 Task: Visit on the  ads of Aramco
Action: Mouse moved to (622, 63)
Screenshot: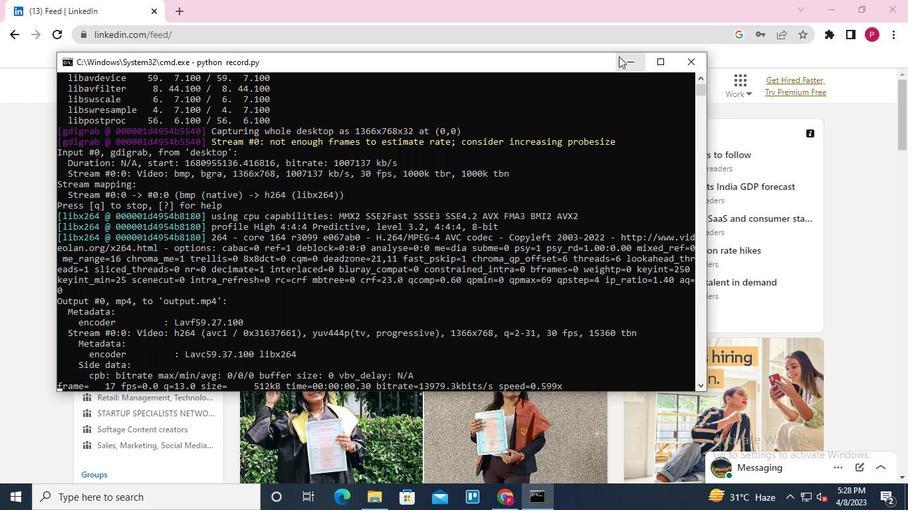 
Action: Mouse pressed left at (622, 63)
Screenshot: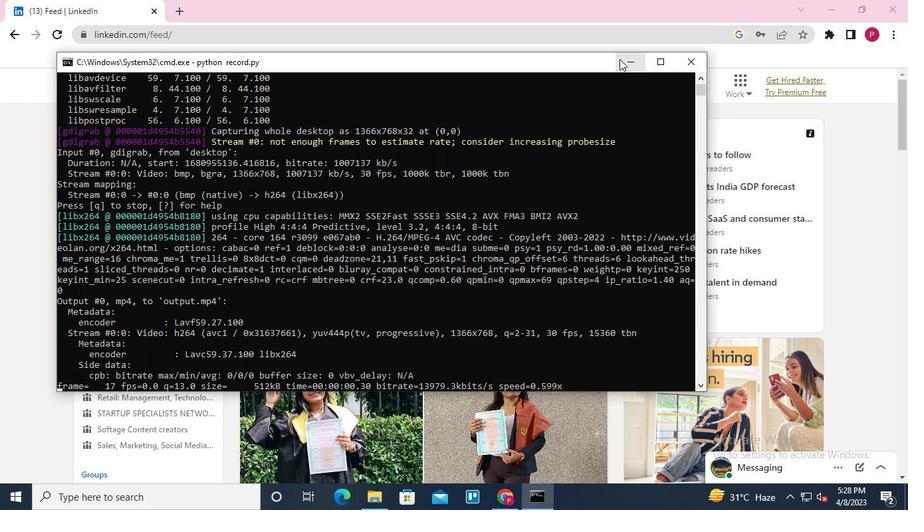 
Action: Mouse moved to (172, 85)
Screenshot: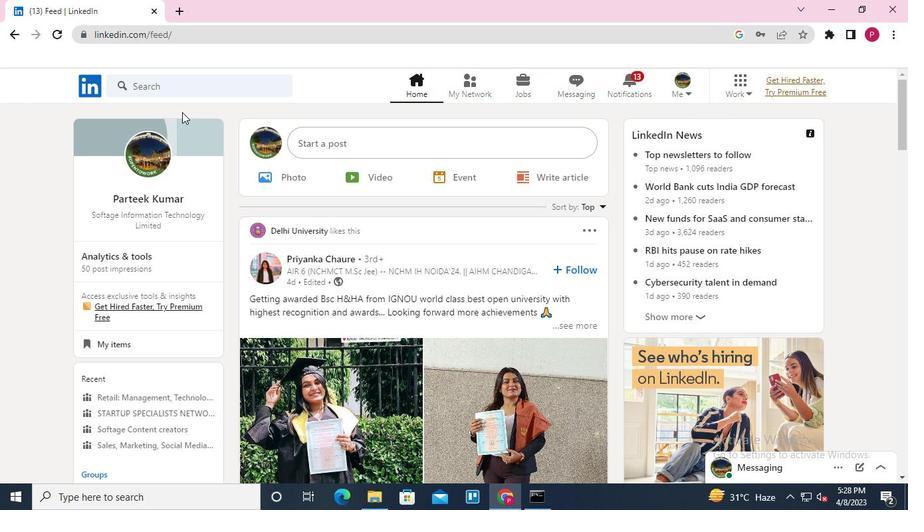 
Action: Mouse pressed left at (172, 85)
Screenshot: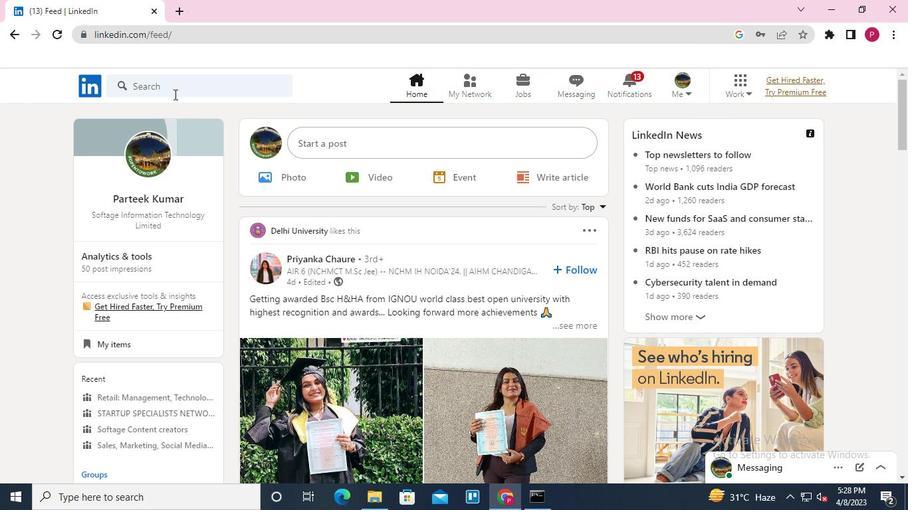 
Action: Keyboard Key.shift
Screenshot: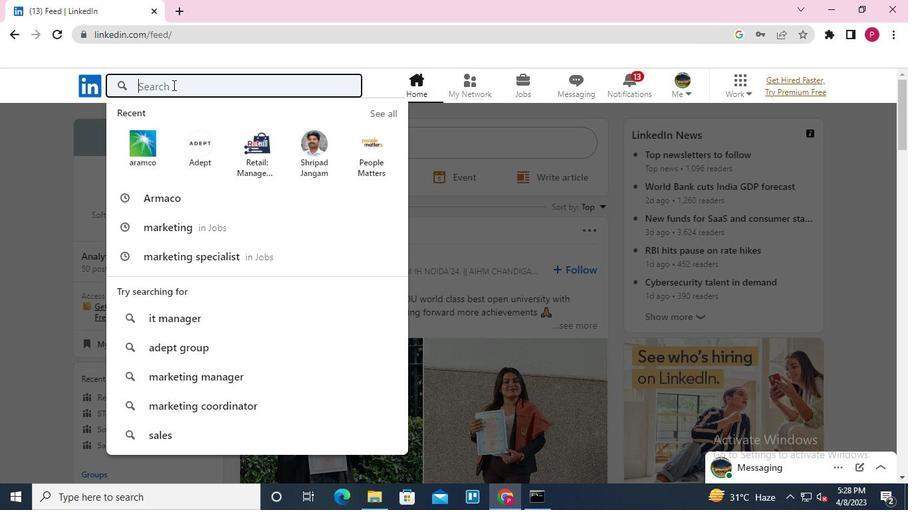 
Action: Keyboard A
Screenshot: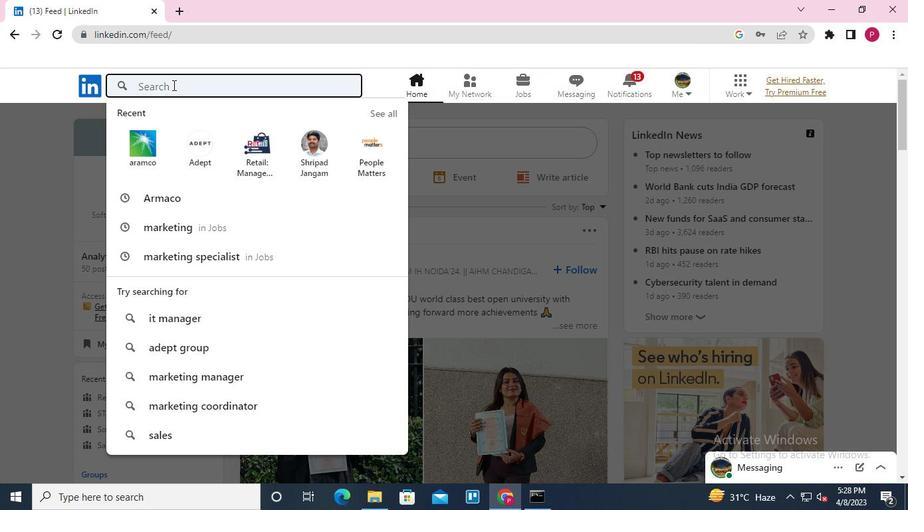 
Action: Keyboard r
Screenshot: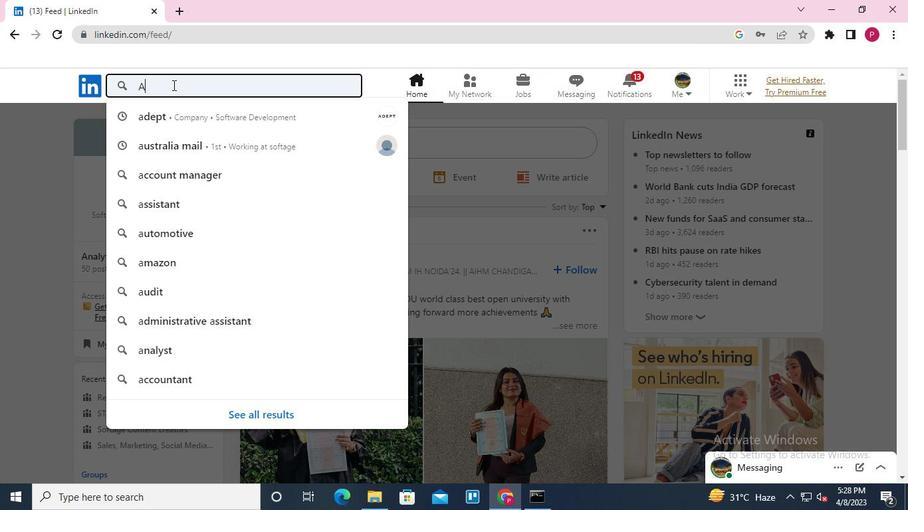 
Action: Keyboard a
Screenshot: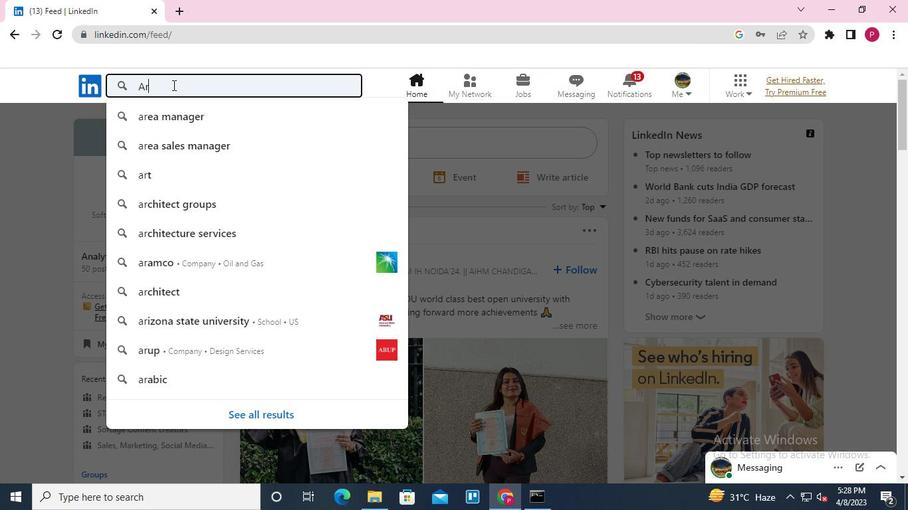 
Action: Keyboard m
Screenshot: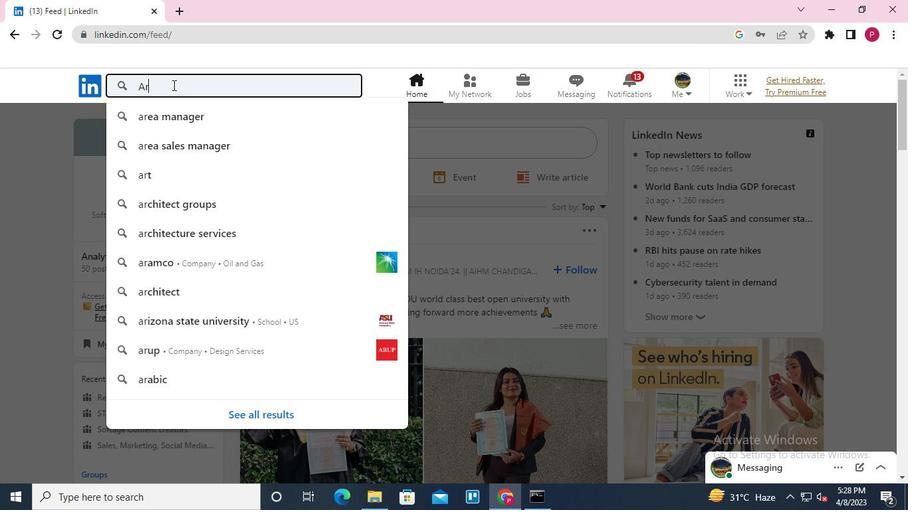 
Action: Keyboard c
Screenshot: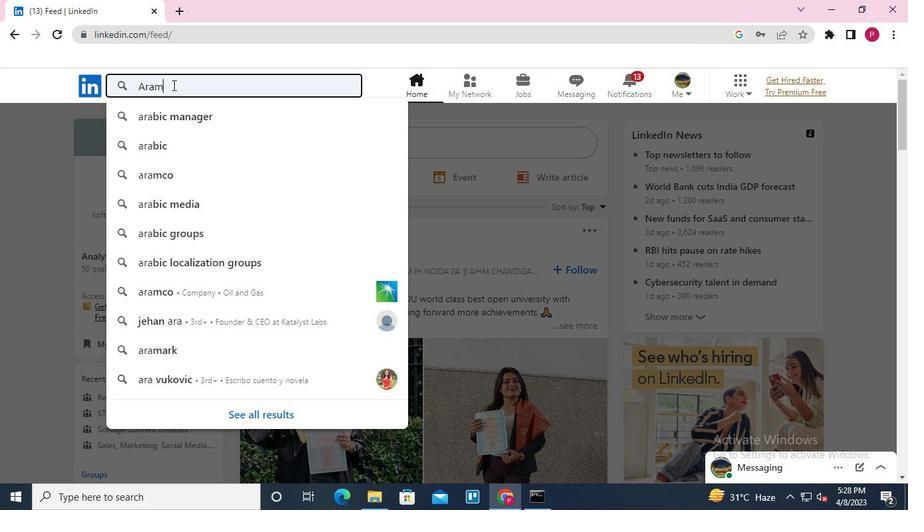 
Action: Keyboard o
Screenshot: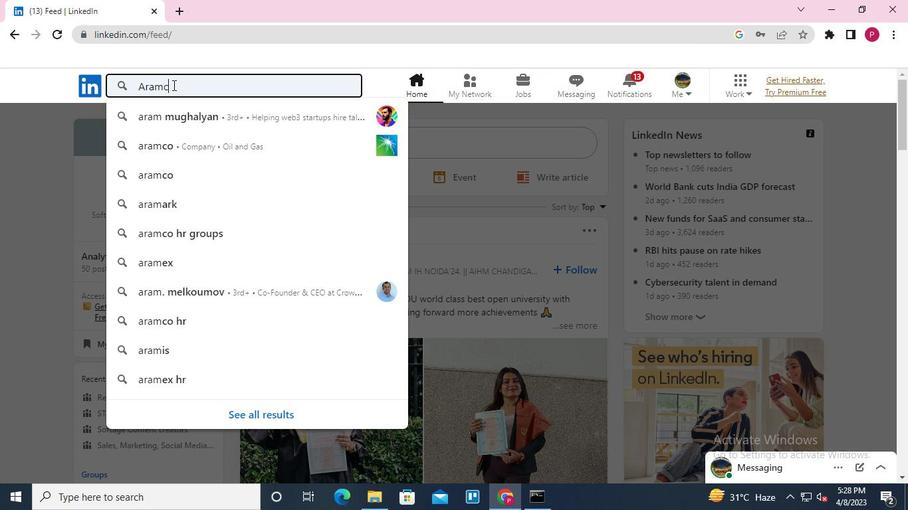 
Action: Keyboard Key.enter
Screenshot: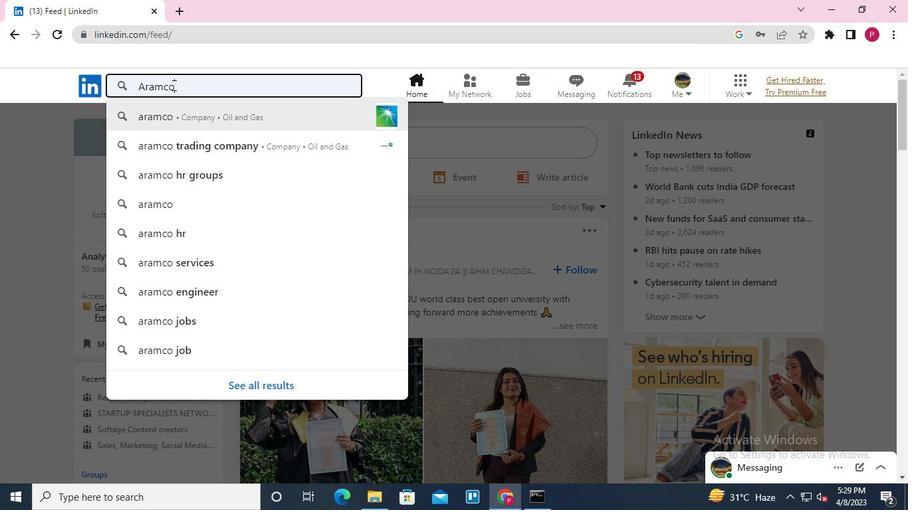 
Action: Mouse moved to (186, 182)
Screenshot: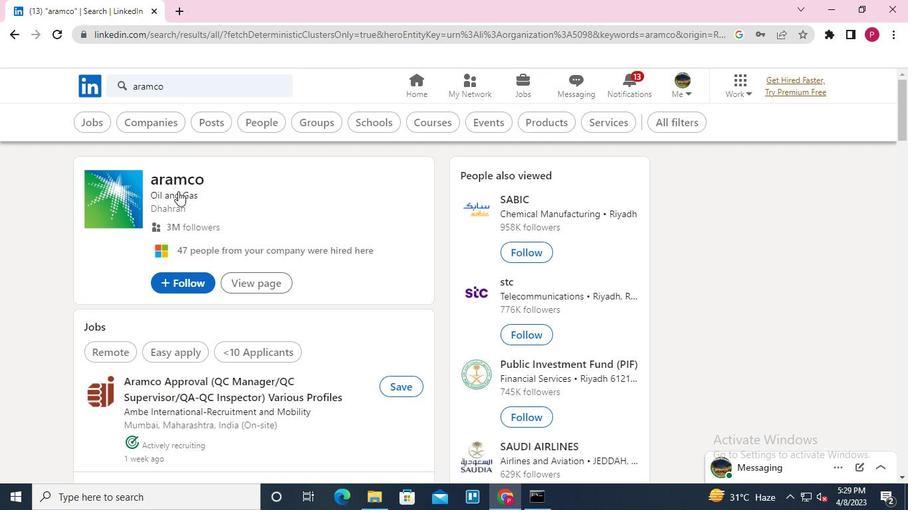 
Action: Mouse pressed left at (186, 182)
Screenshot: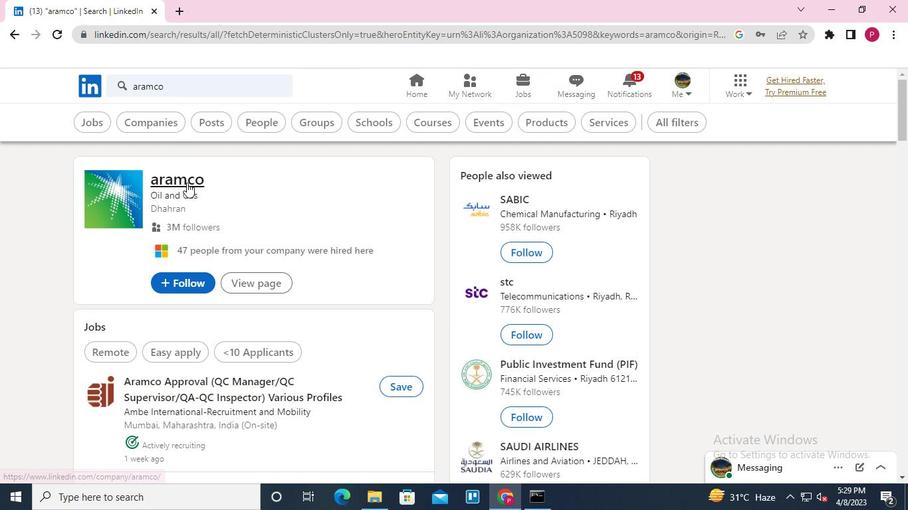 
Action: Mouse moved to (223, 161)
Screenshot: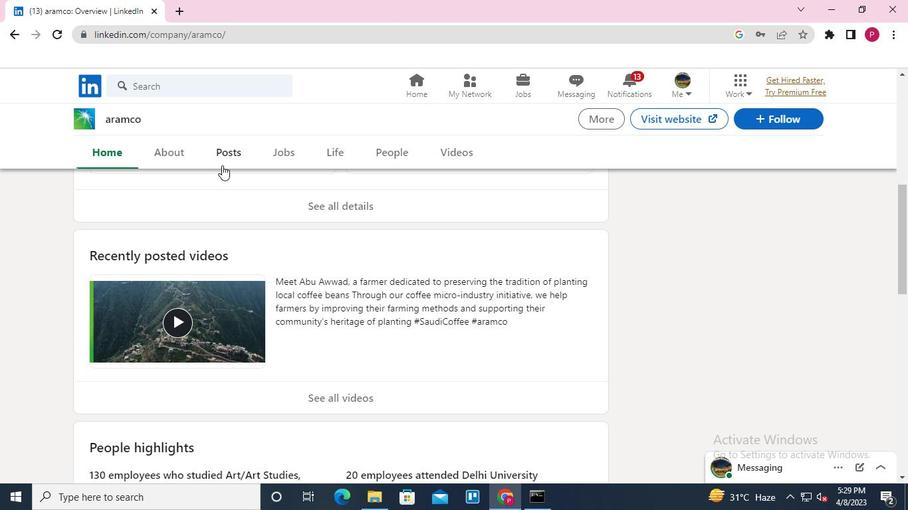 
Action: Mouse pressed left at (223, 161)
Screenshot: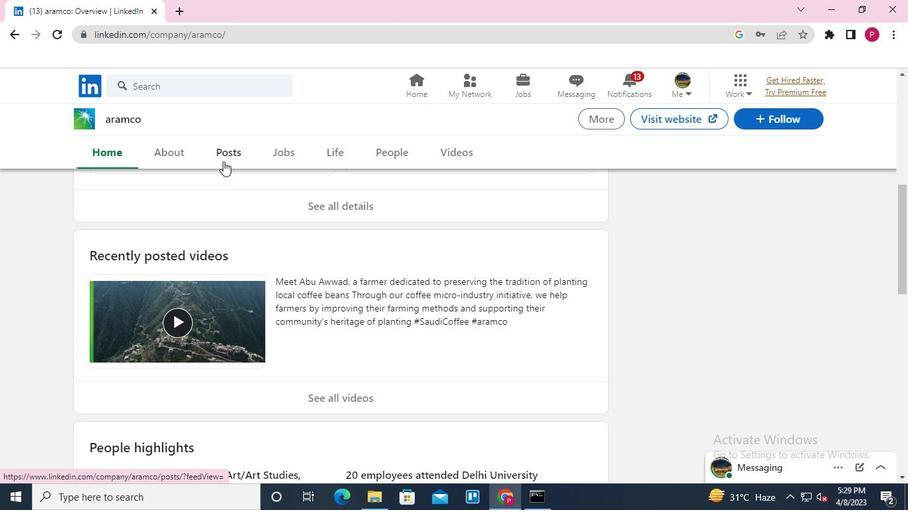 
Action: Mouse moved to (521, 381)
Screenshot: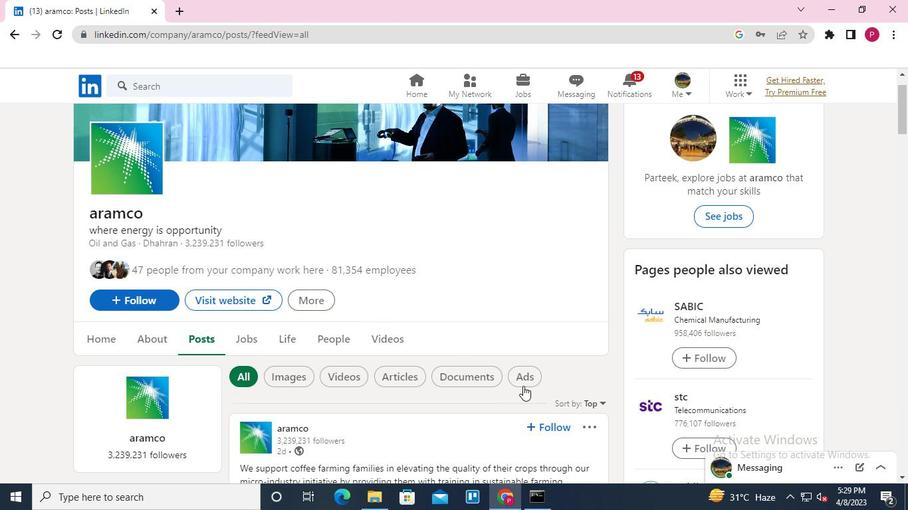 
Action: Mouse pressed left at (521, 381)
Screenshot: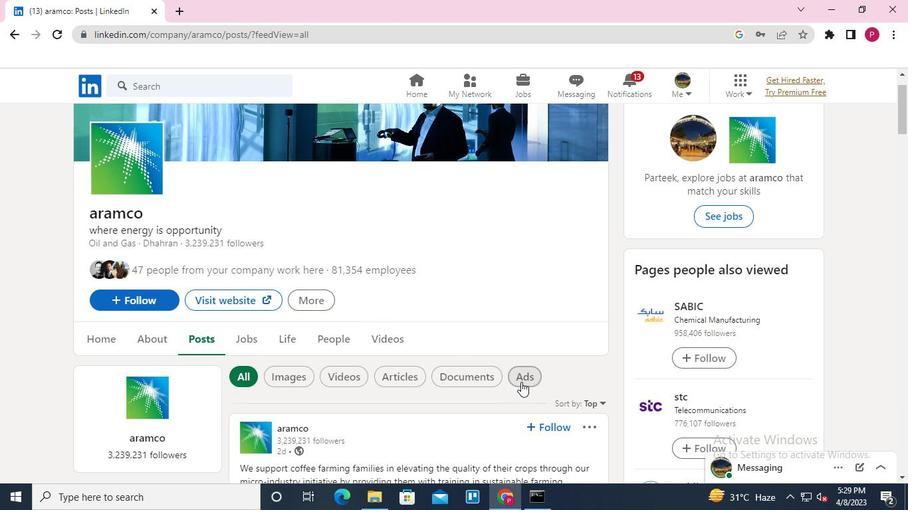 
Action: Mouse moved to (466, 331)
Screenshot: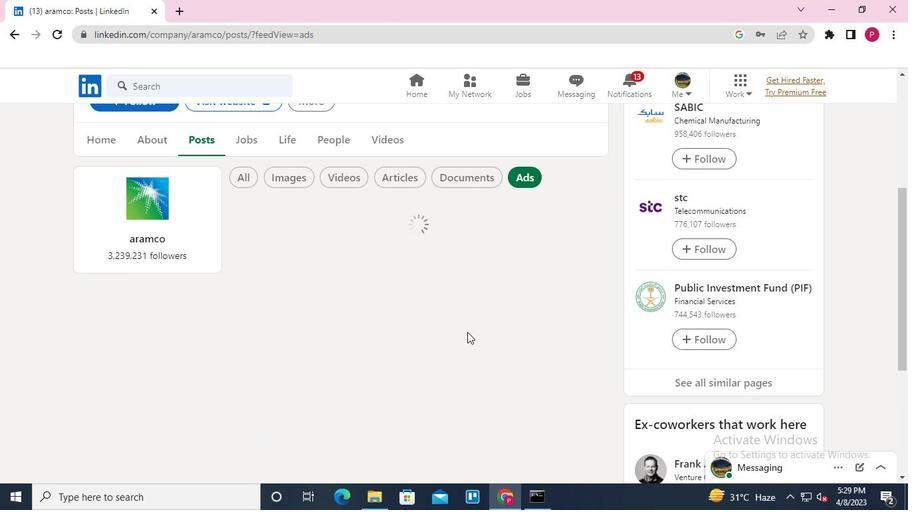 
Action: Keyboard Key.alt_l
Screenshot: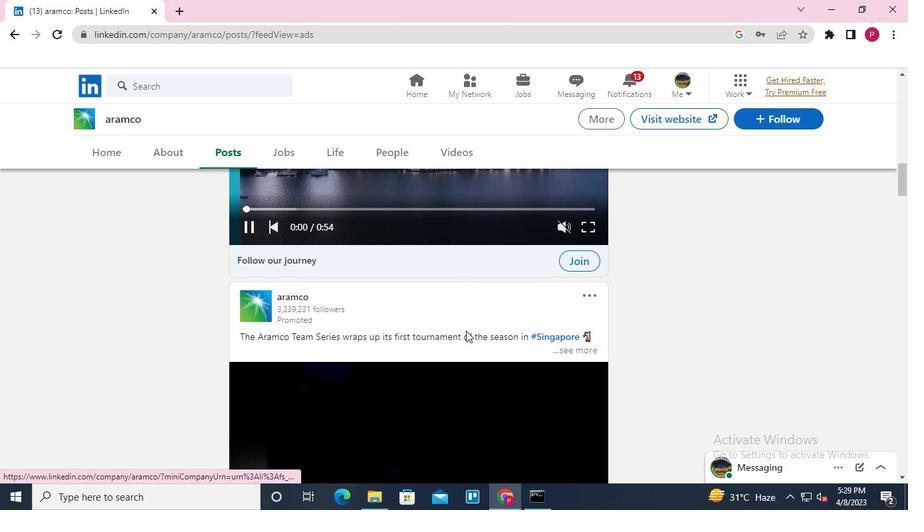 
Action: Keyboard Key.tab
Screenshot: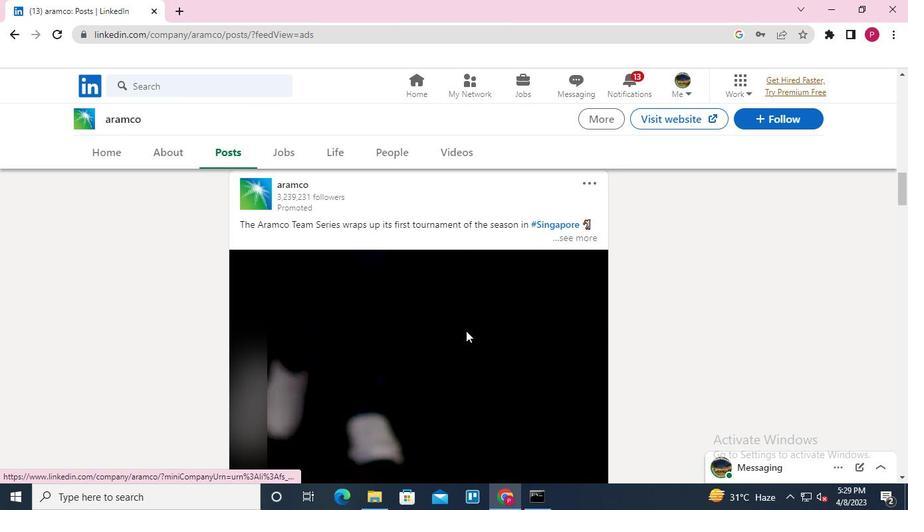 
Action: Mouse moved to (686, 64)
Screenshot: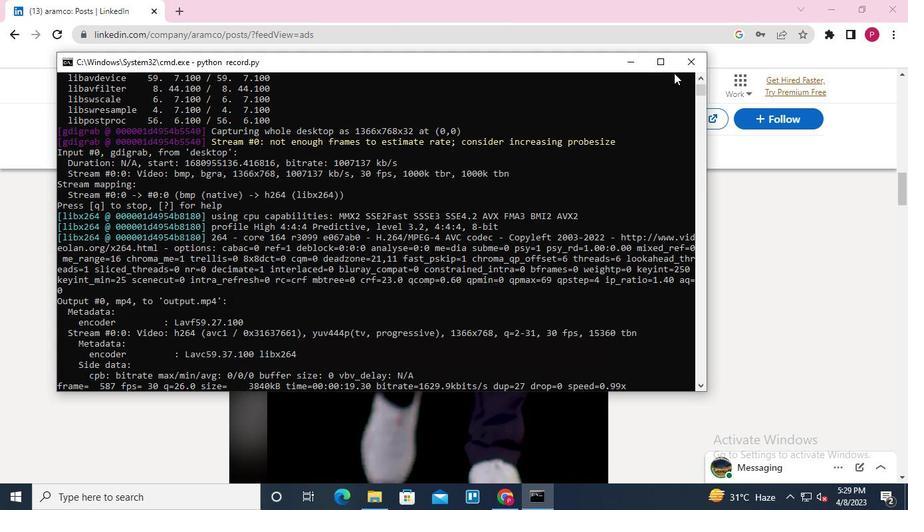 
Action: Mouse pressed left at (686, 64)
Screenshot: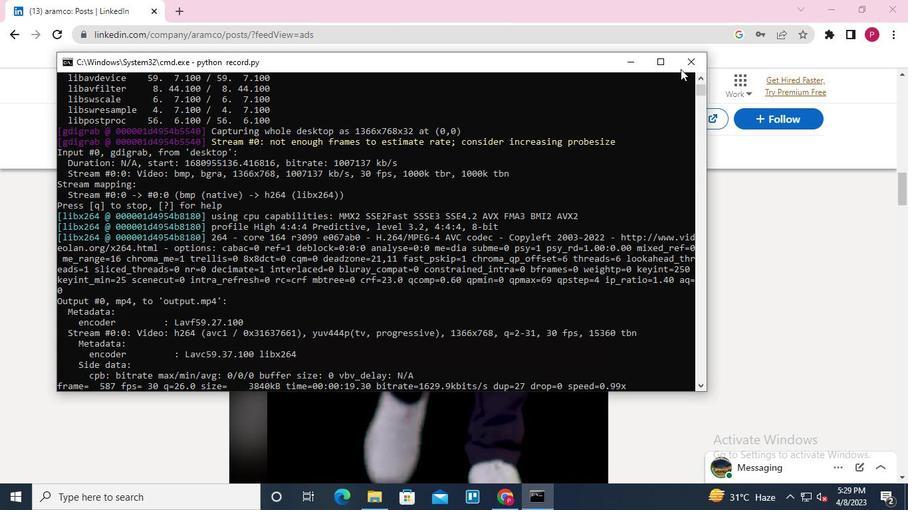 
